 Task: Use the formula "ERF" in spreadsheet "Project protfolio".
Action: Mouse moved to (128, 76)
Screenshot: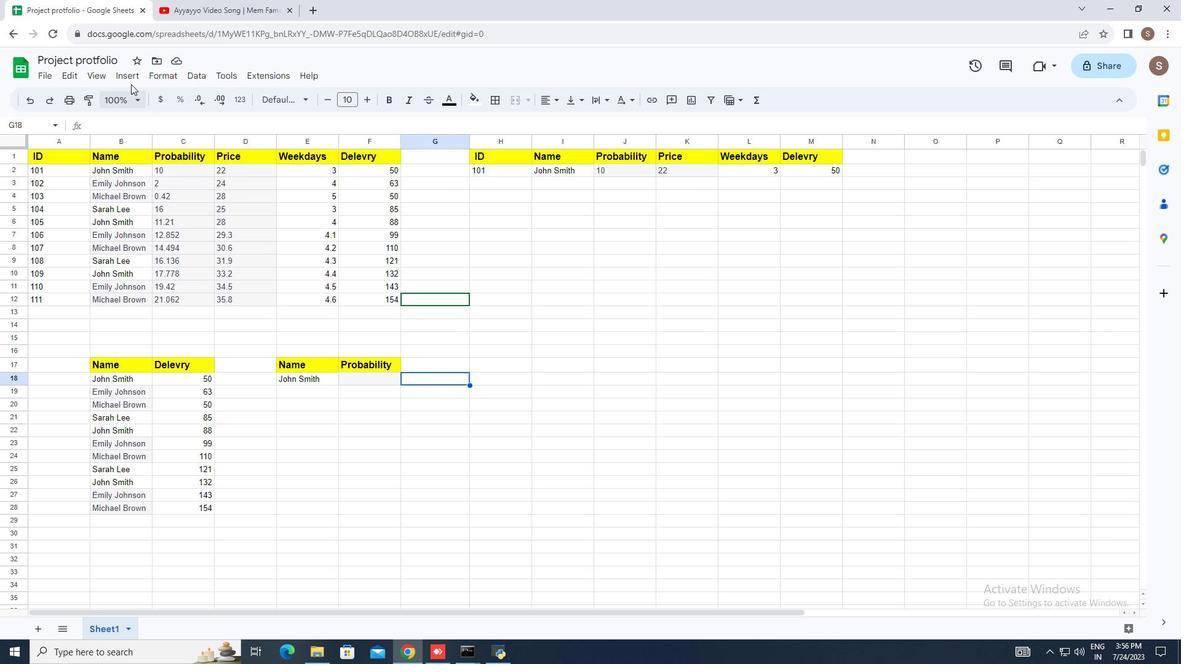 
Action: Mouse pressed left at (128, 76)
Screenshot: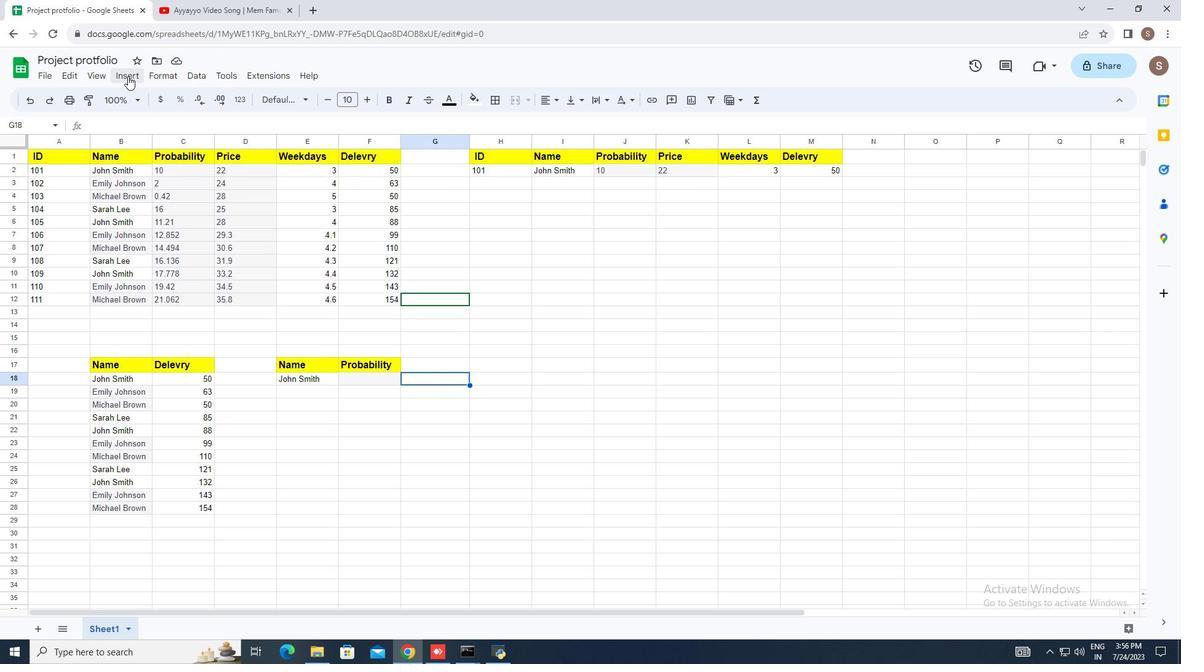 
Action: Mouse moved to (184, 288)
Screenshot: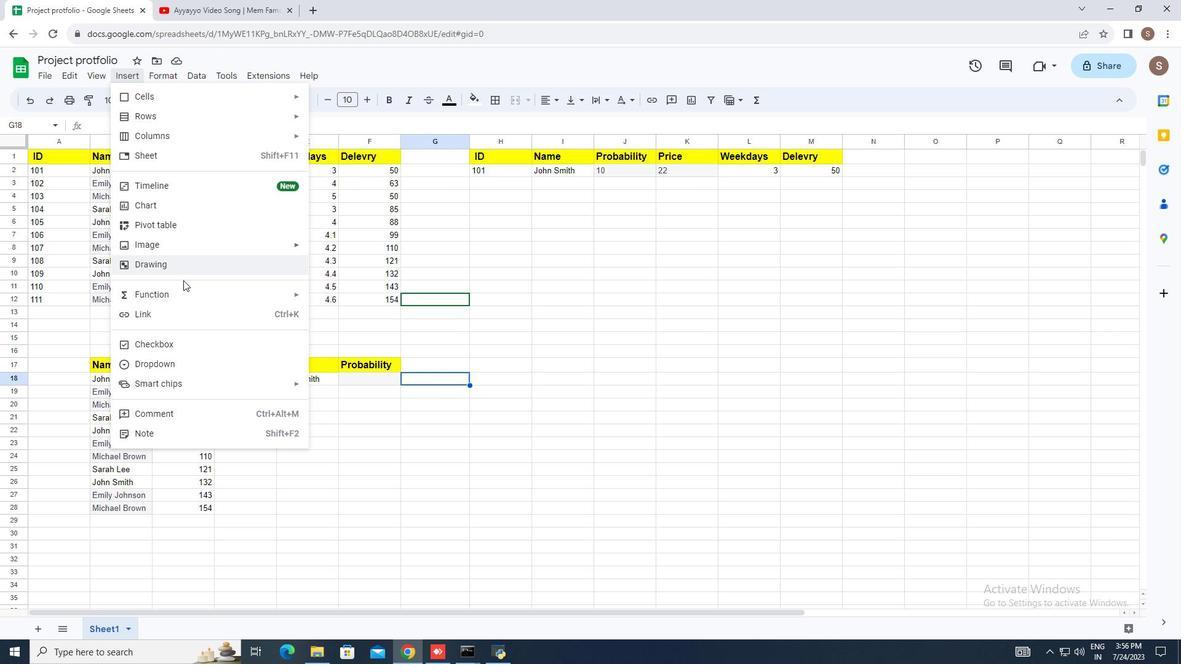 
Action: Mouse pressed left at (184, 288)
Screenshot: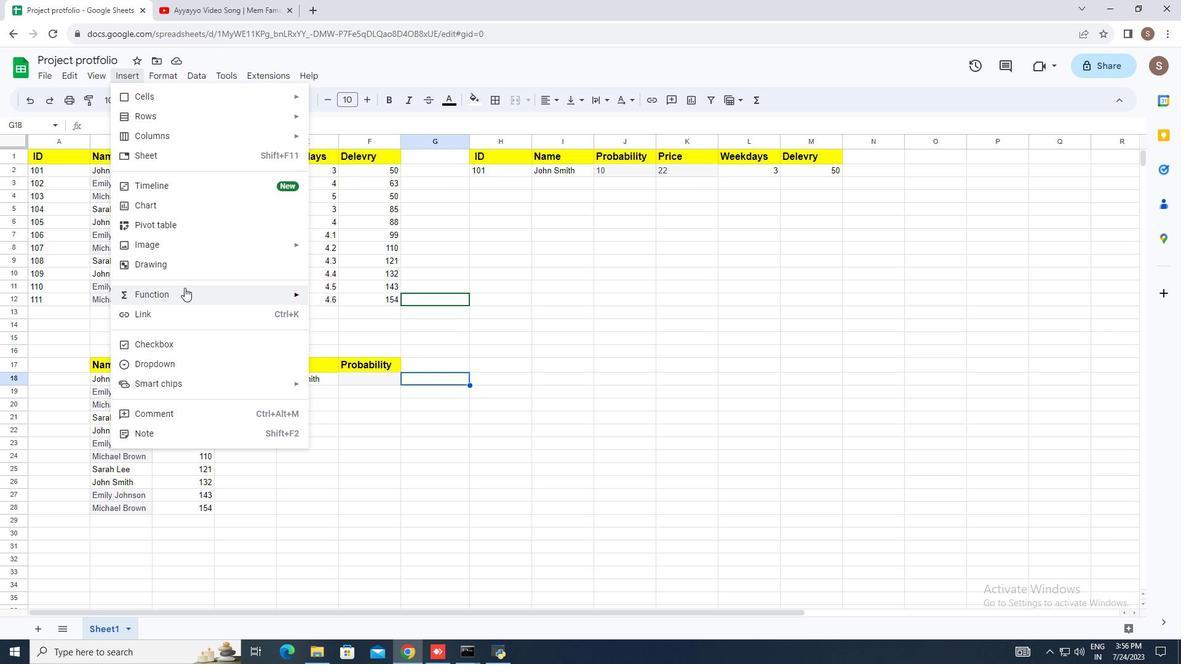 
Action: Mouse moved to (354, 280)
Screenshot: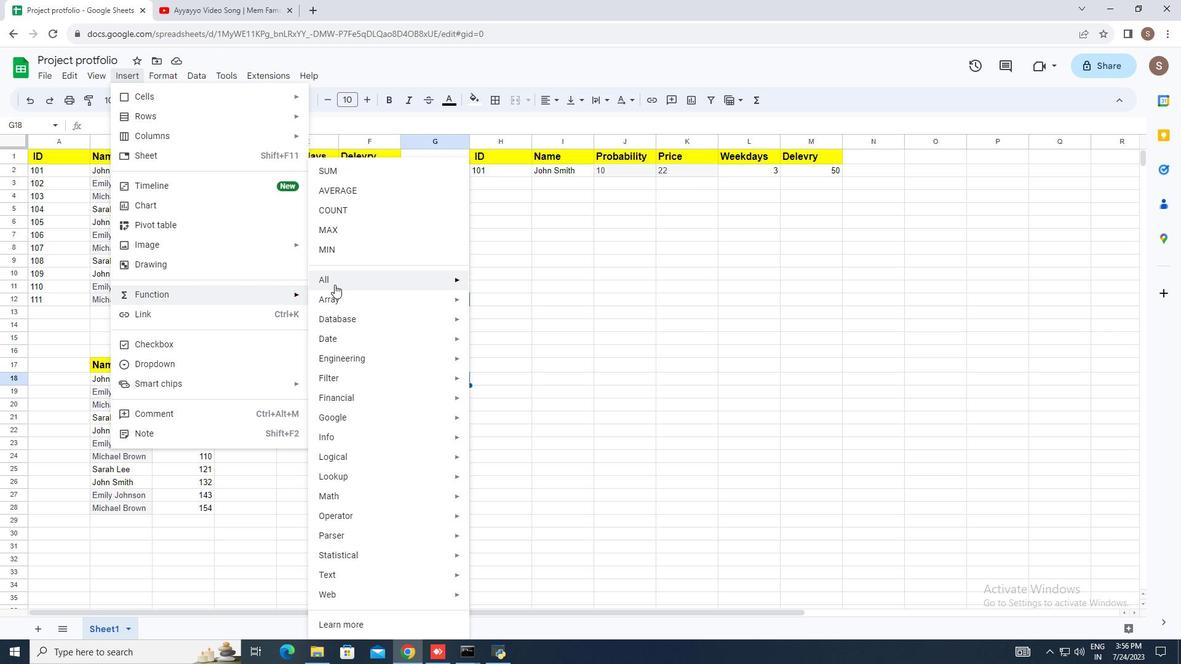
Action: Mouse pressed left at (354, 280)
Screenshot: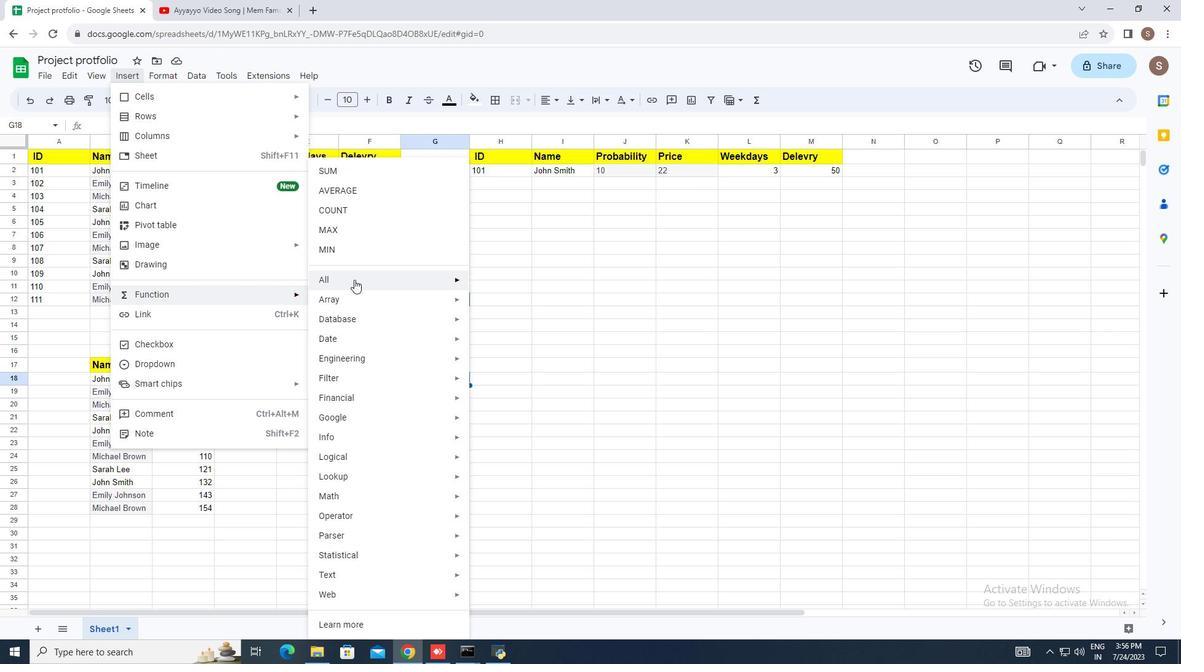 
Action: Mouse moved to (521, 226)
Screenshot: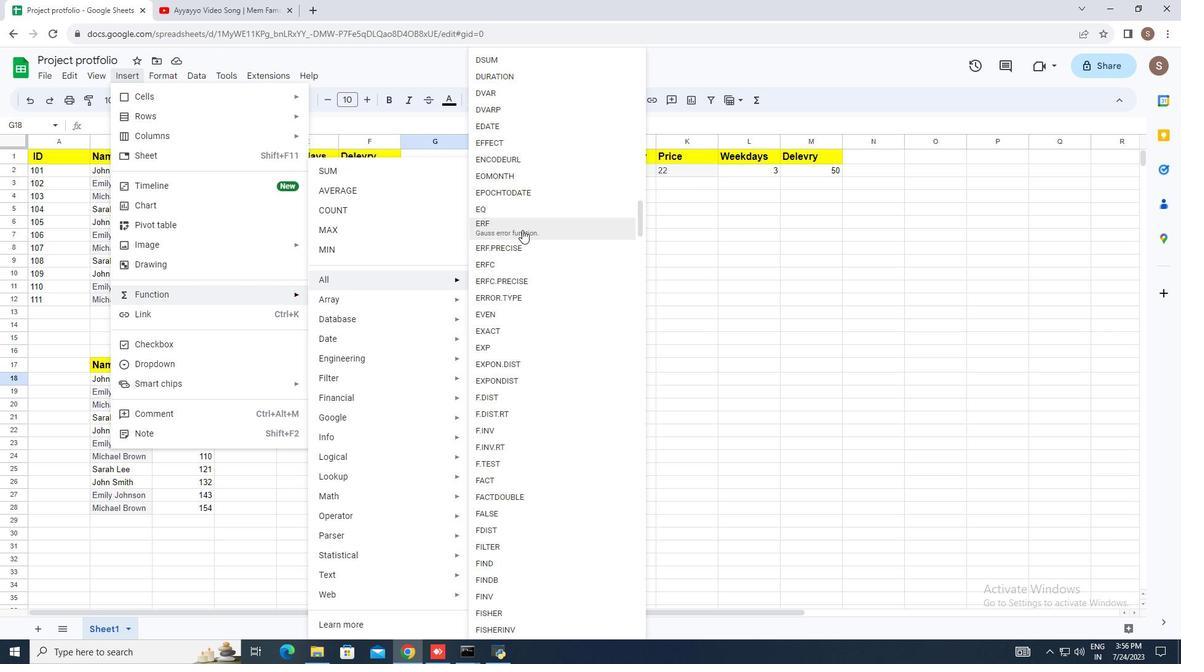 
Action: Mouse pressed left at (521, 226)
Screenshot: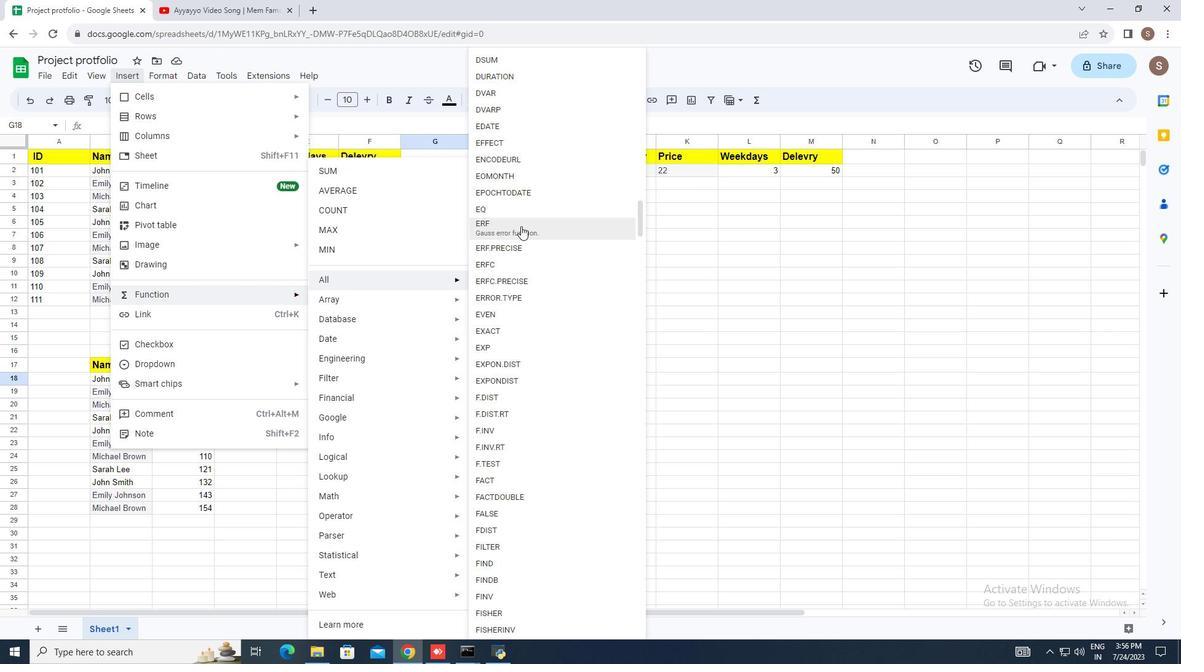 
Action: Mouse moved to (491, 318)
Screenshot: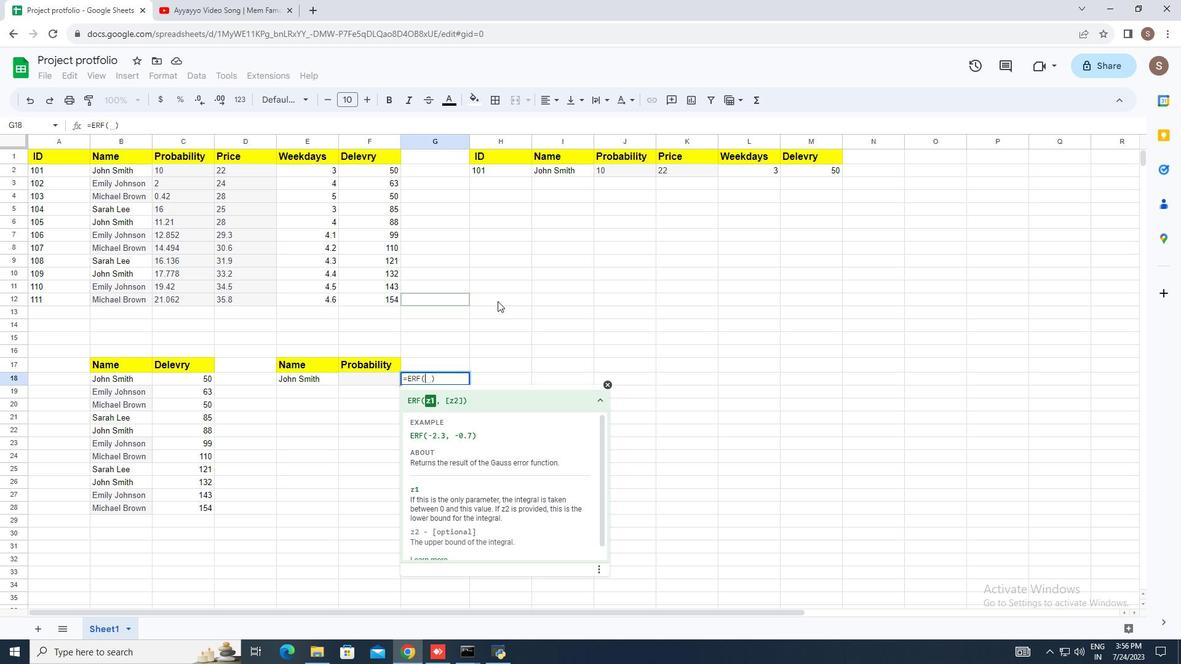 
Action: Key pressed -3.5,<Key.space>-0.9<Key.enter>
Screenshot: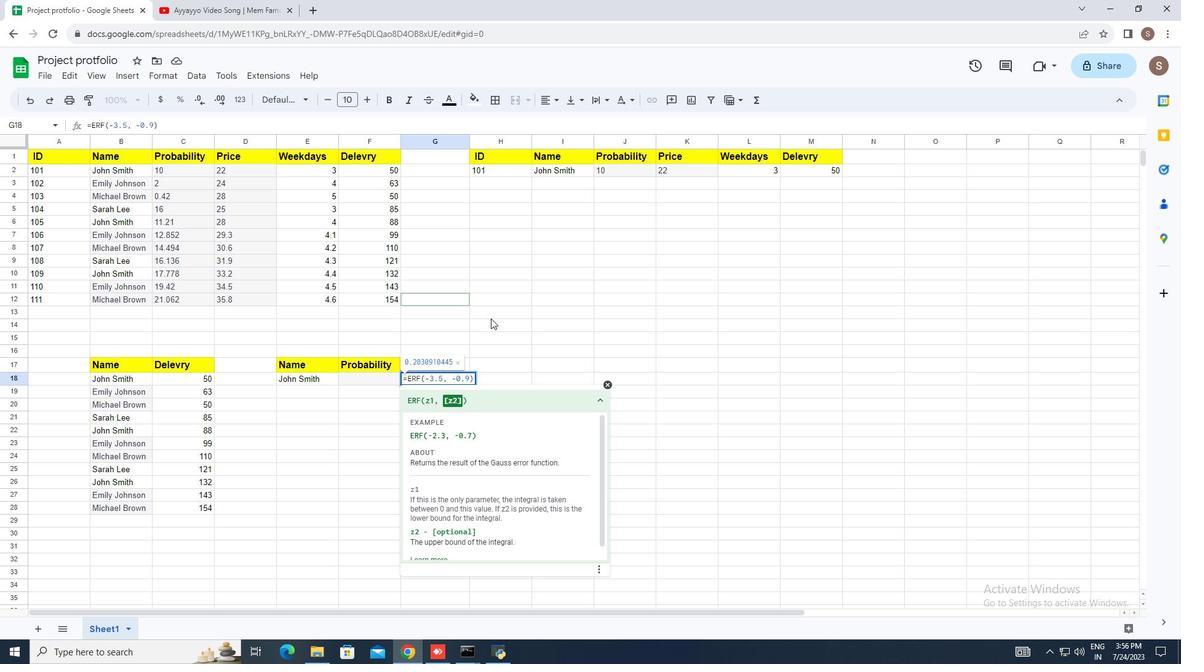 
Action: Mouse moved to (491, 356)
Screenshot: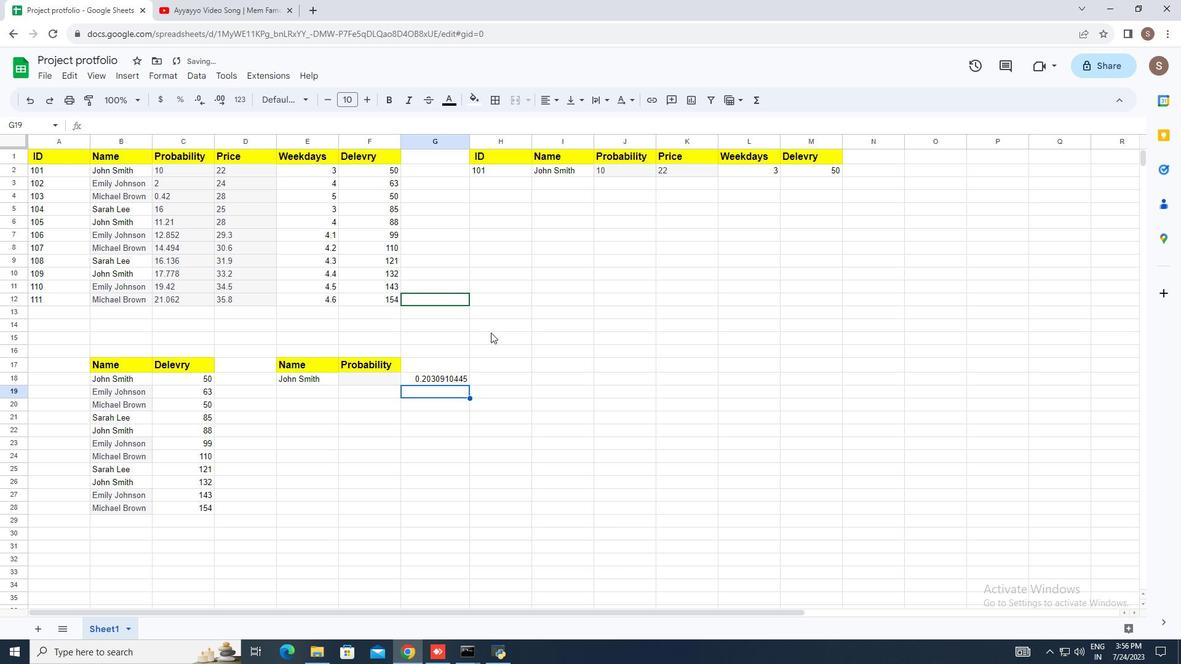 
